 Task: Add a signature Michael Brown containing Have a great National Thank a Mail Carrier Day, Michael Brown to email address softage.6@softage.net and add a folder Insurance renewals
Action: Mouse moved to (108, 92)
Screenshot: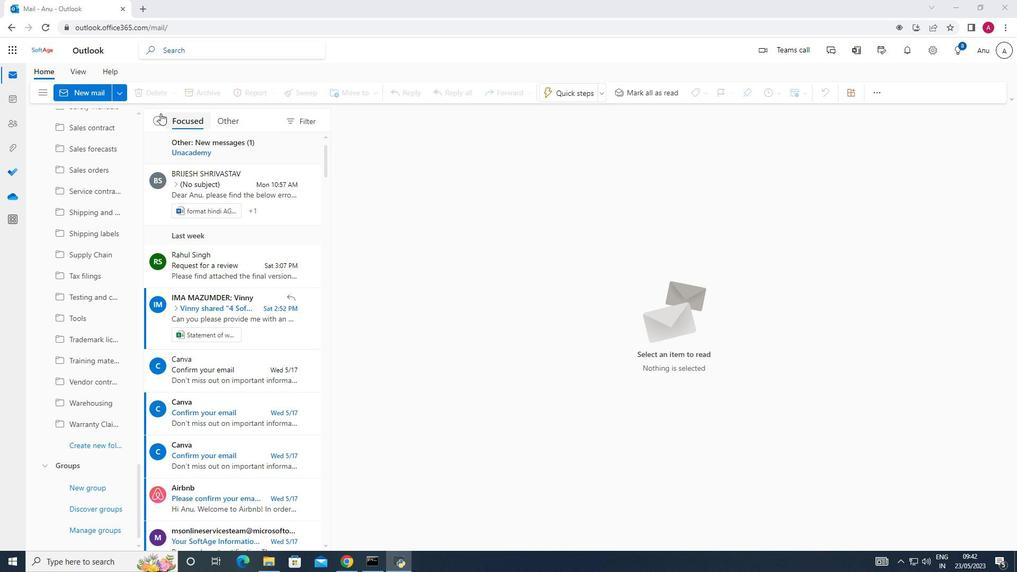 
Action: Mouse pressed left at (108, 92)
Screenshot: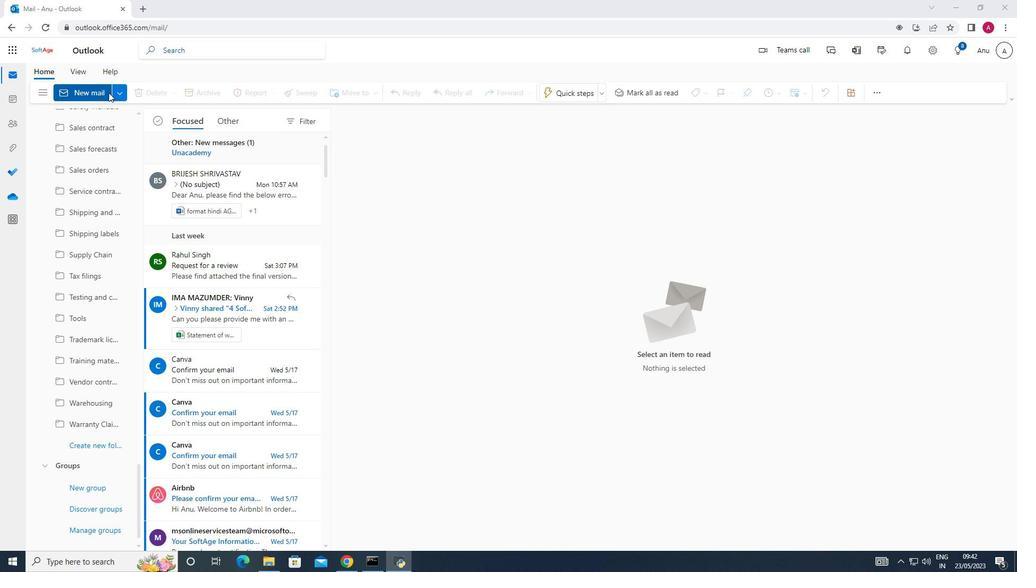 
Action: Mouse moved to (724, 92)
Screenshot: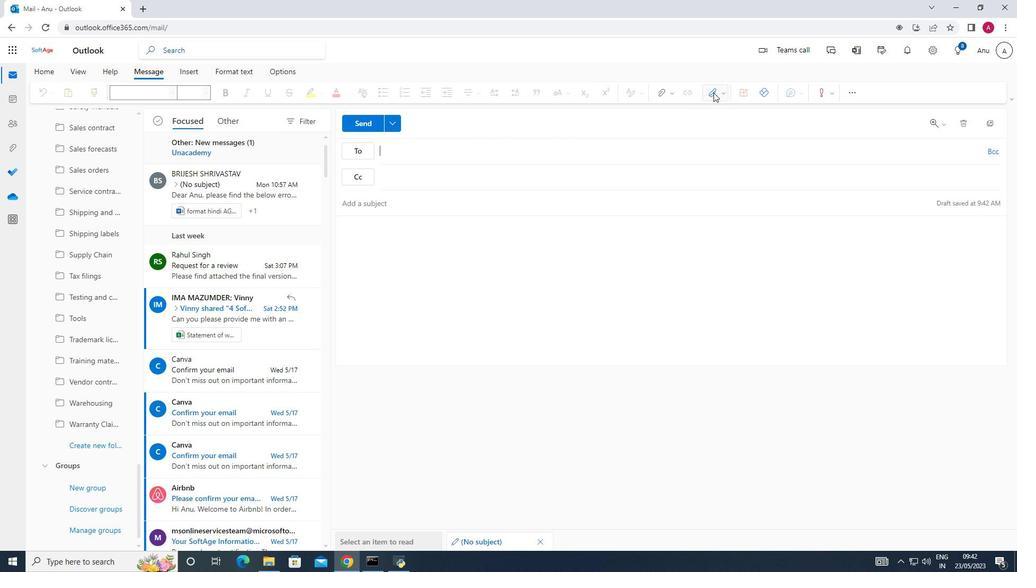 
Action: Mouse pressed left at (724, 92)
Screenshot: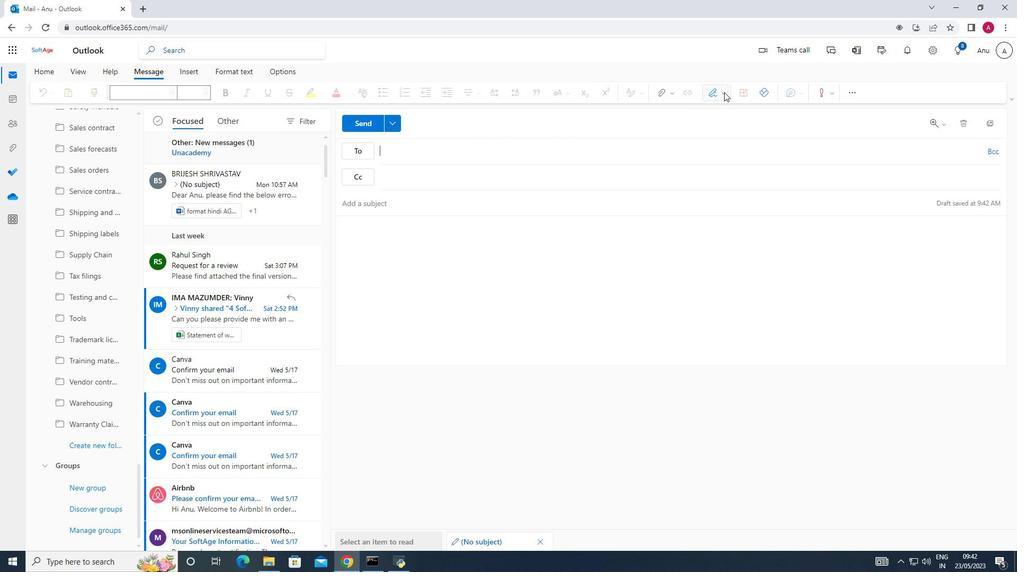 
Action: Mouse moved to (703, 140)
Screenshot: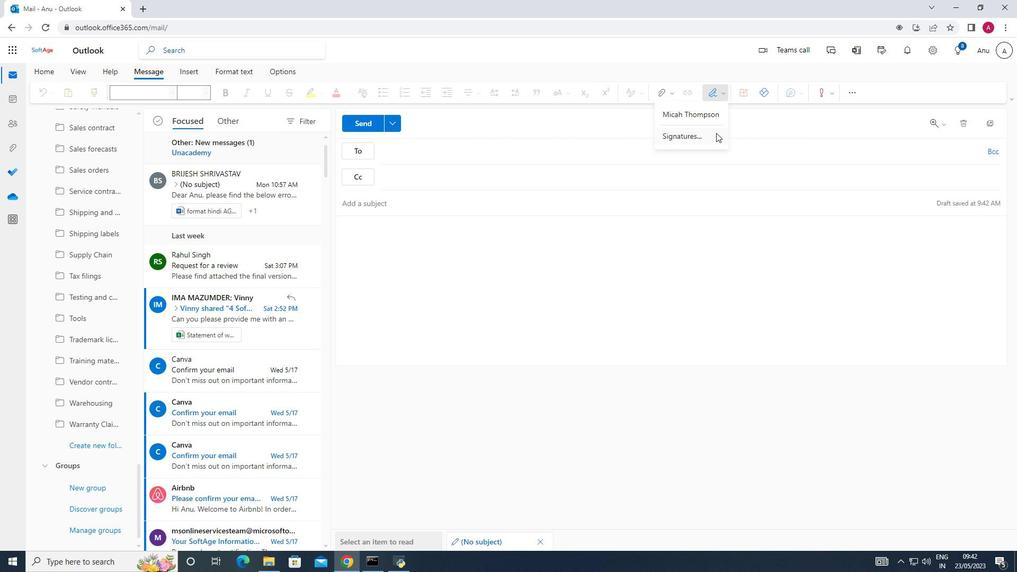 
Action: Mouse pressed left at (703, 140)
Screenshot: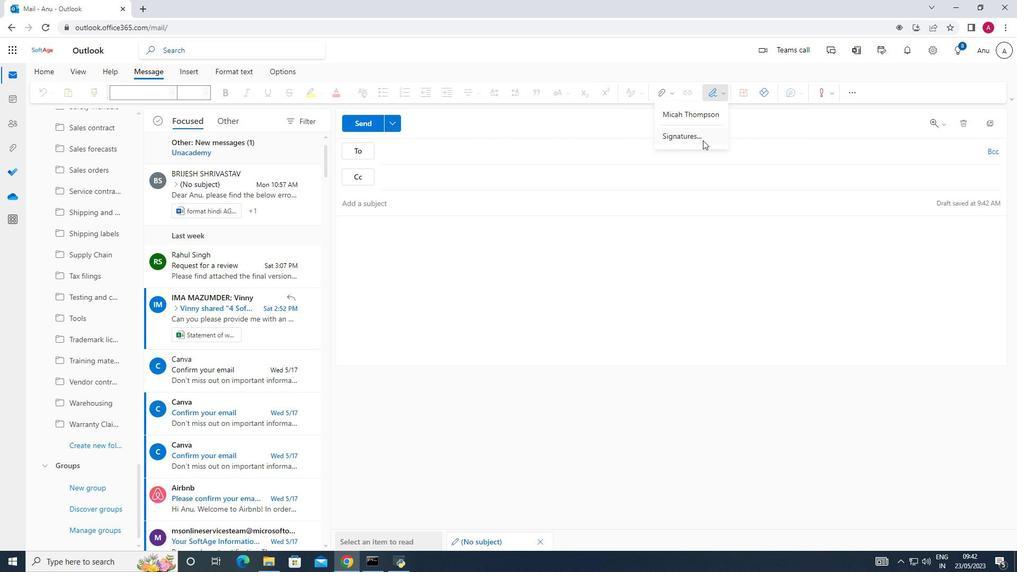 
Action: Mouse moved to (716, 176)
Screenshot: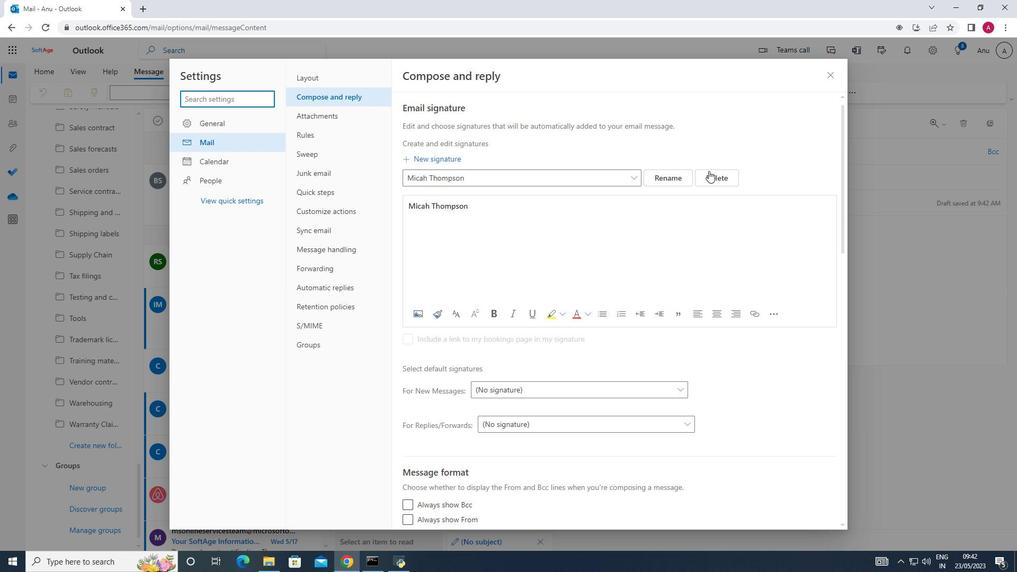 
Action: Mouse pressed left at (716, 176)
Screenshot: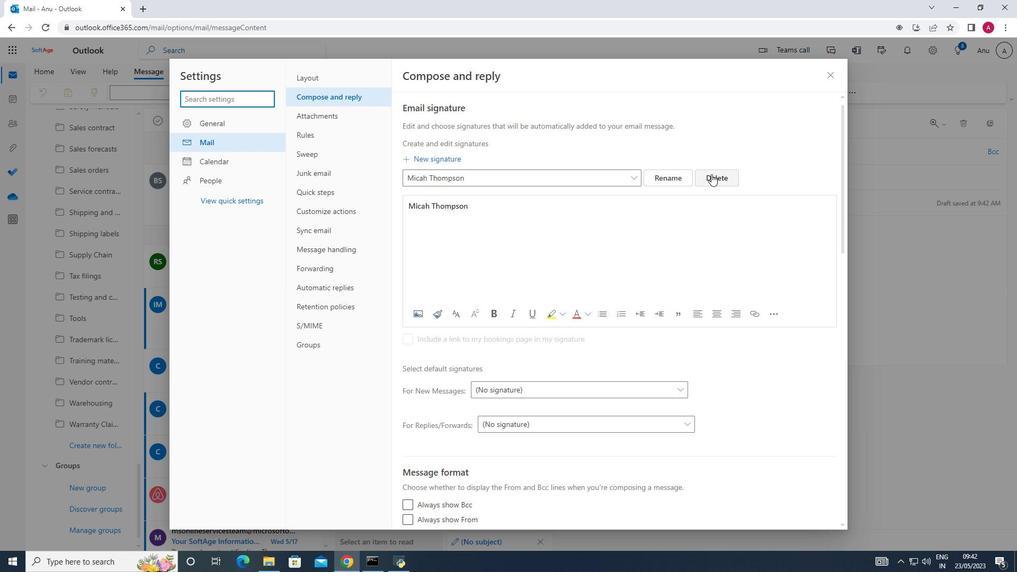 
Action: Mouse moved to (449, 181)
Screenshot: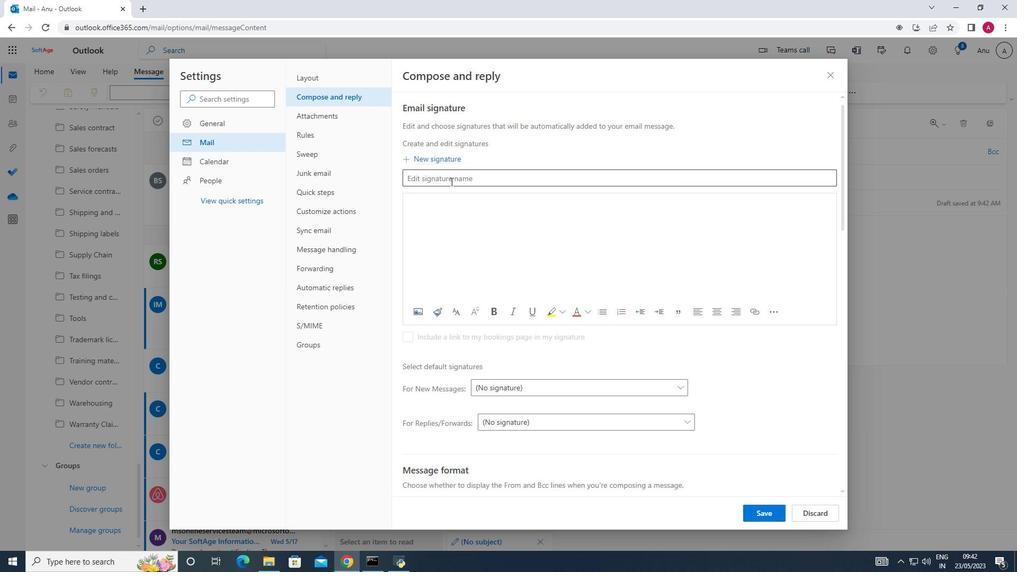 
Action: Mouse pressed left at (449, 181)
Screenshot: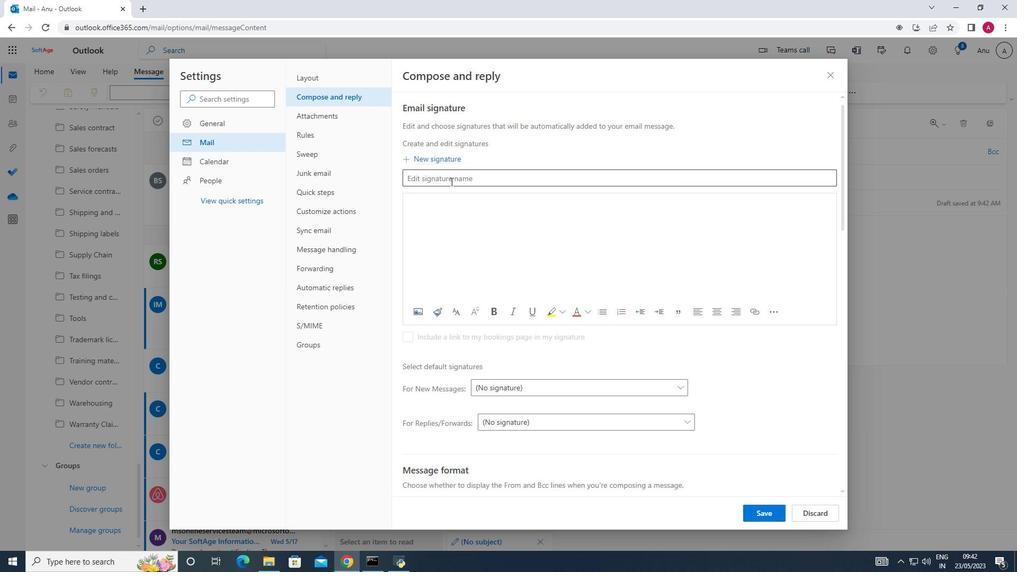 
Action: Key pressed <Key.shift_r>Michael<Key.space><Key.shift_r><Key.shift_r><Key.shift_r><Key.shift_r><Key.shift_r><Key.shift_r><Key.shift_r>Brown
Screenshot: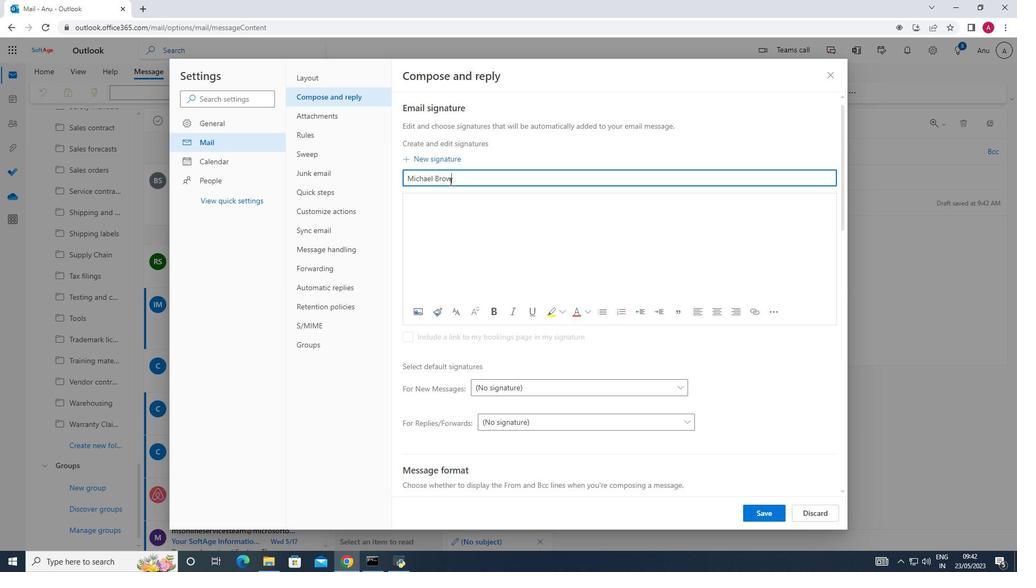 
Action: Mouse moved to (409, 205)
Screenshot: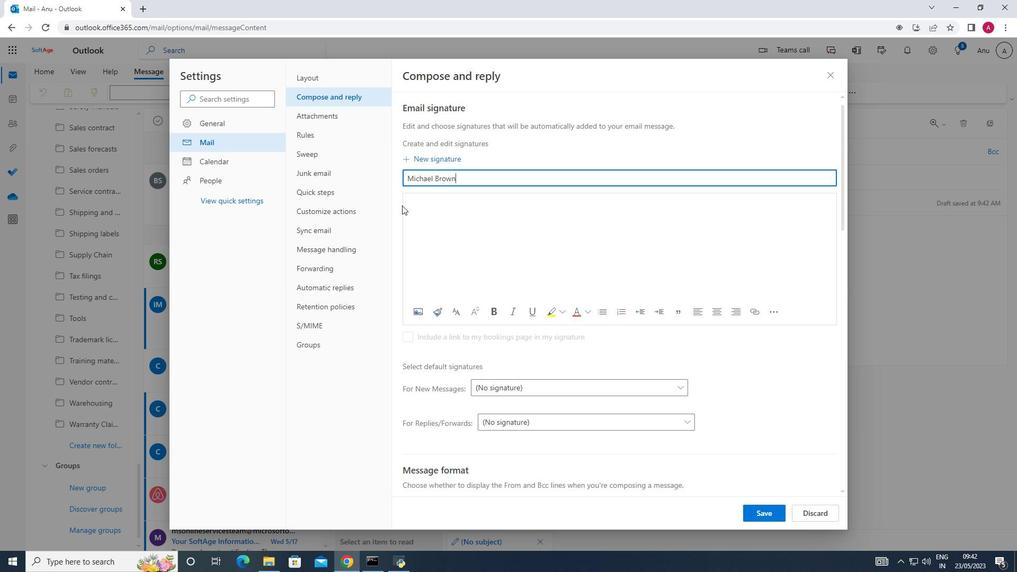 
Action: Mouse pressed left at (409, 205)
Screenshot: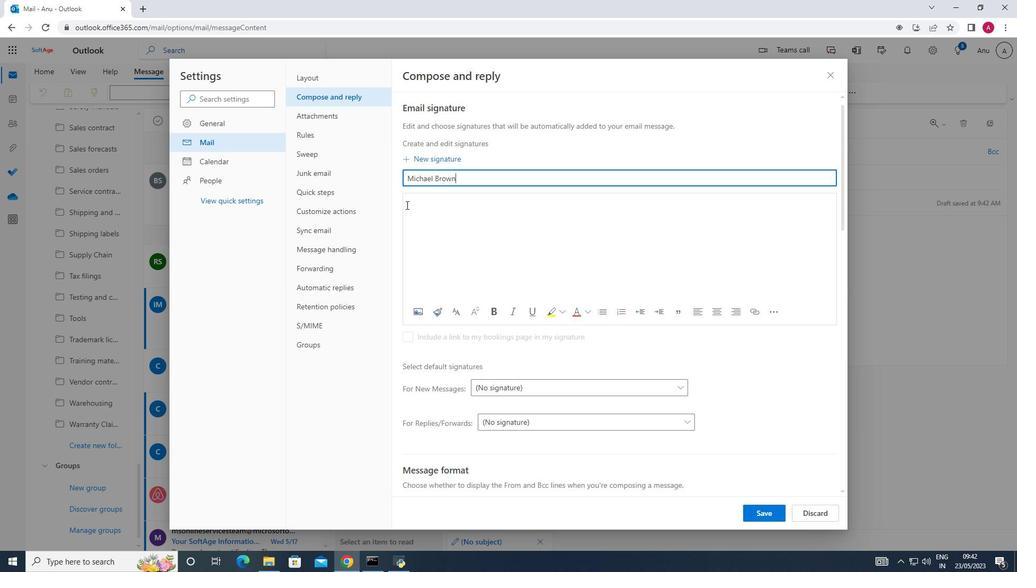 
Action: Key pressed <Key.shift_r>Michael<Key.space><Key.shift_r><Key.shift_r><Key.shift_r><Key.shift_r><Key.shift_r><Key.shift_r><Key.shift_r><Key.shift_r><Key.shift_r><Key.shift_r><Key.shift_r><Key.shift_r><Key.shift_r><Key.shift_r><Key.shift_r>Brown
Screenshot: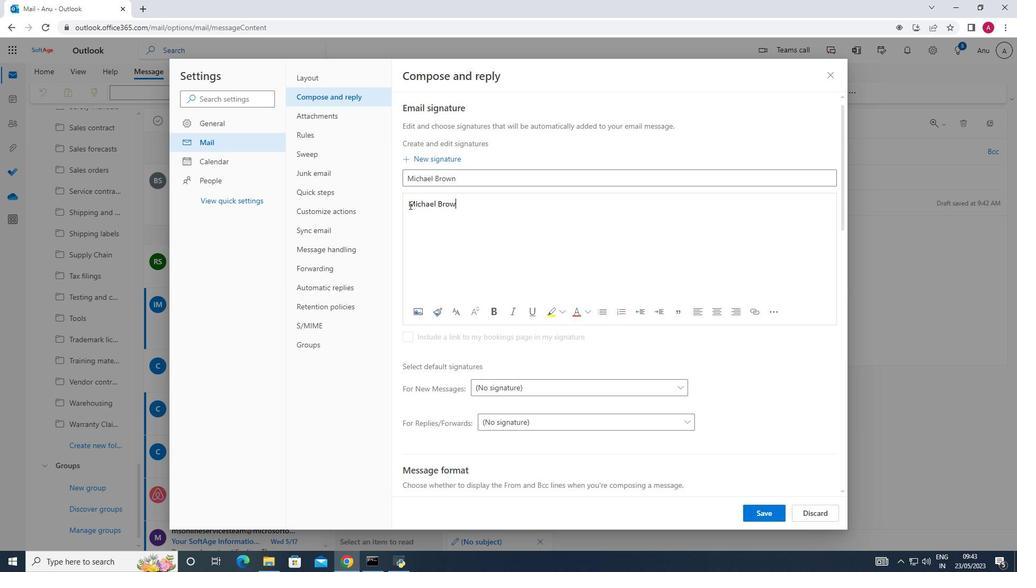 
Action: Mouse moved to (771, 514)
Screenshot: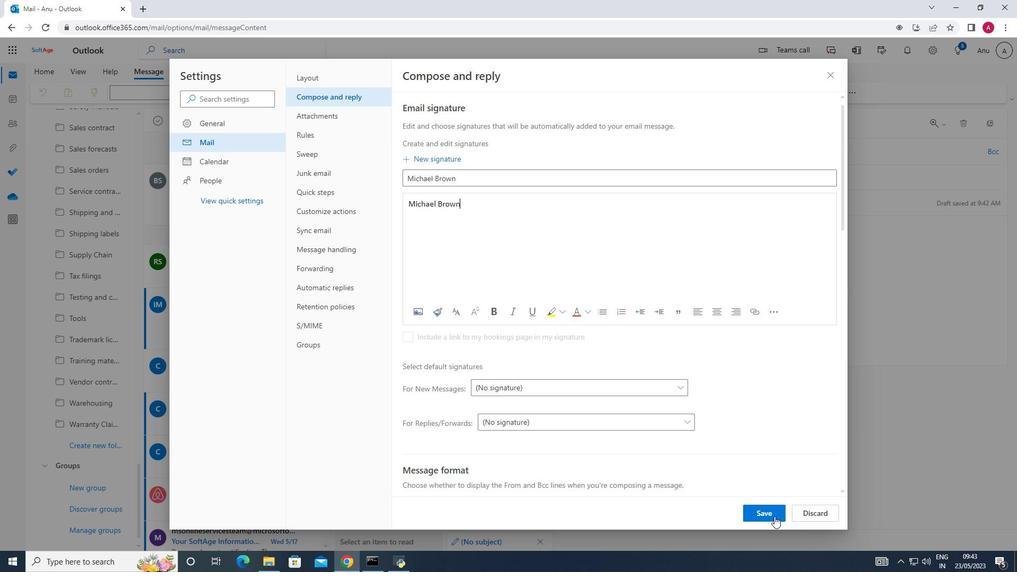
Action: Mouse pressed left at (771, 514)
Screenshot: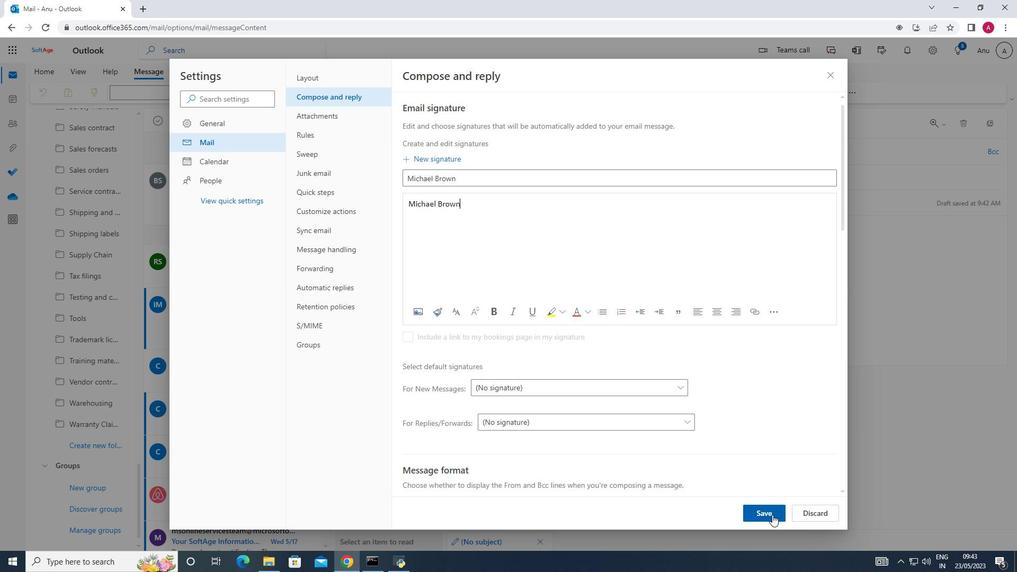 
Action: Mouse moved to (834, 67)
Screenshot: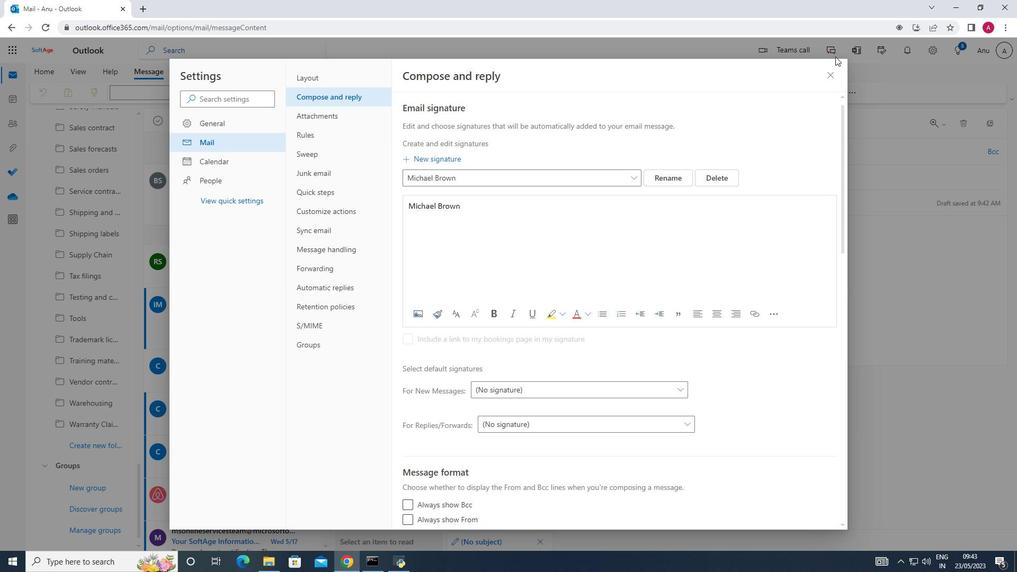 
Action: Mouse pressed left at (834, 67)
Screenshot: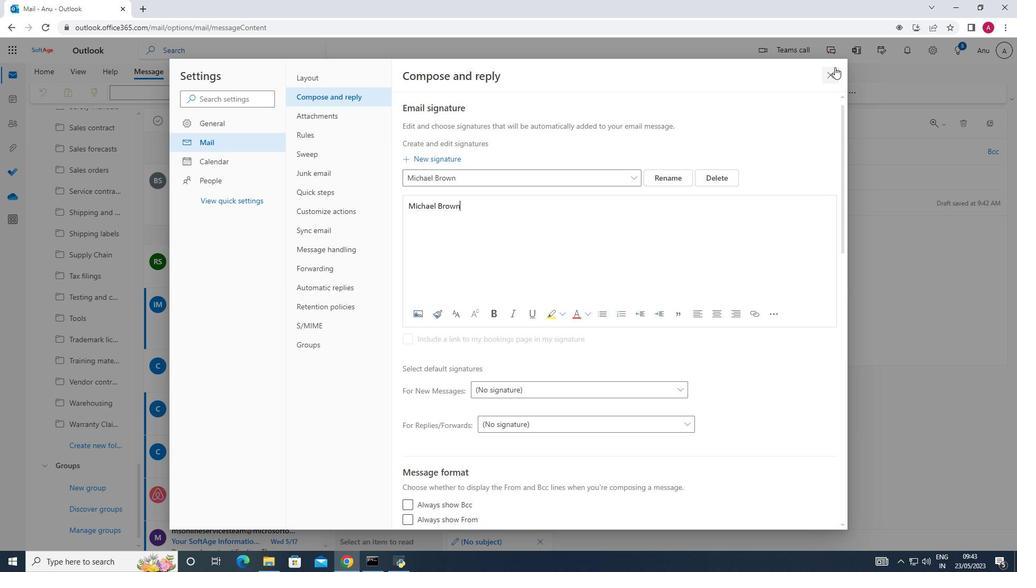
Action: Mouse moved to (720, 95)
Screenshot: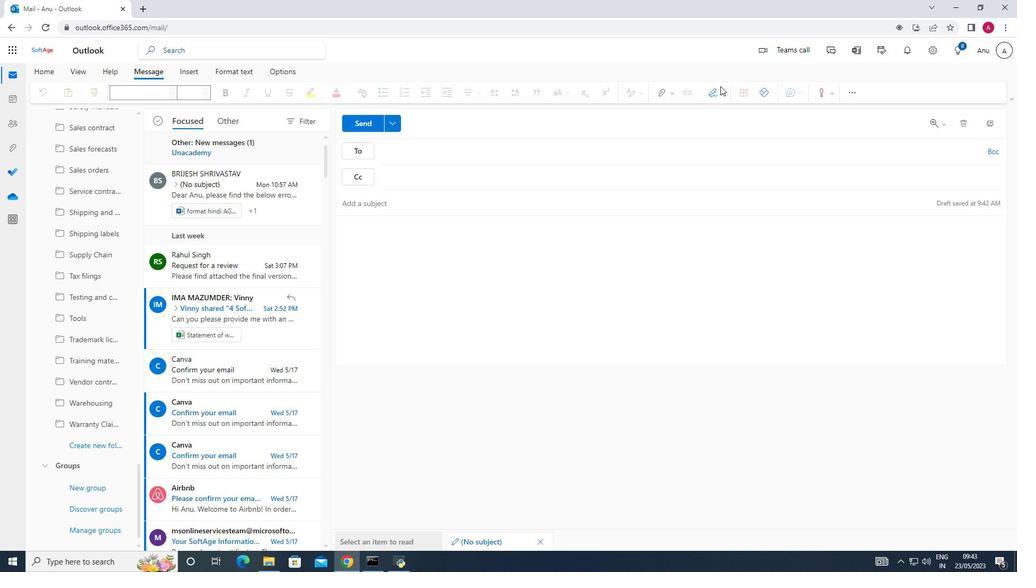 
Action: Mouse pressed left at (720, 95)
Screenshot: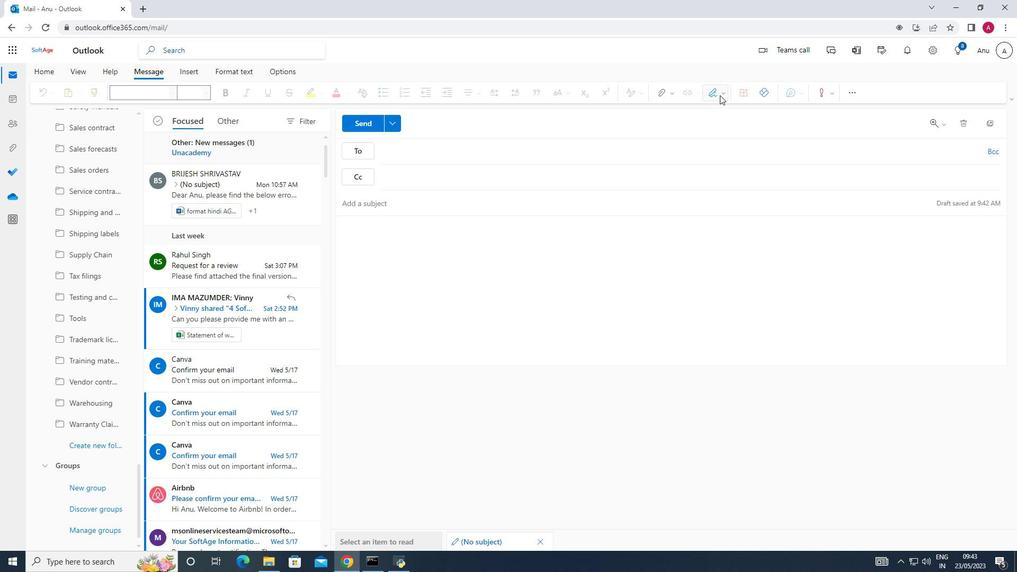 
Action: Mouse moved to (708, 114)
Screenshot: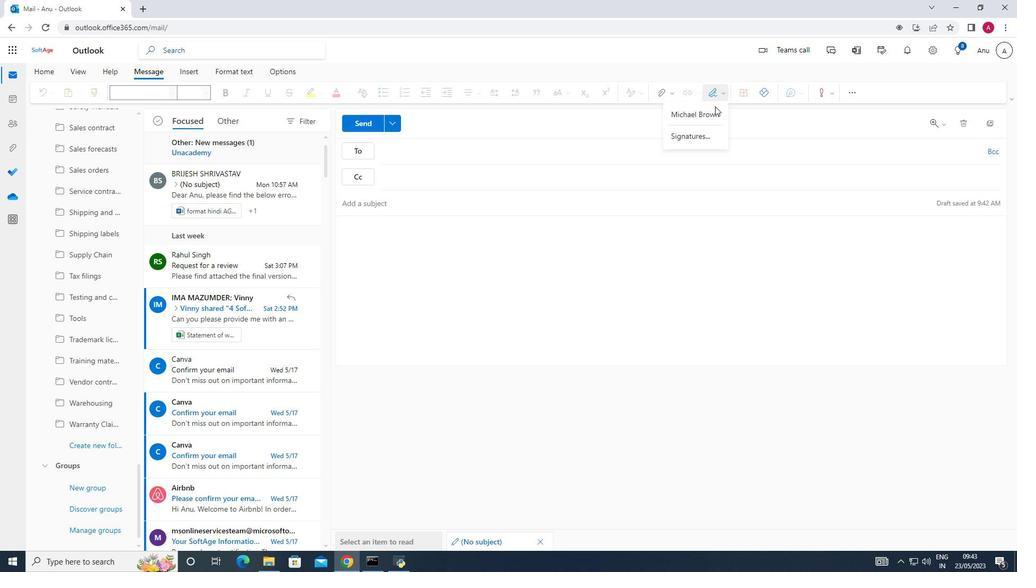 
Action: Mouse pressed left at (708, 114)
Screenshot: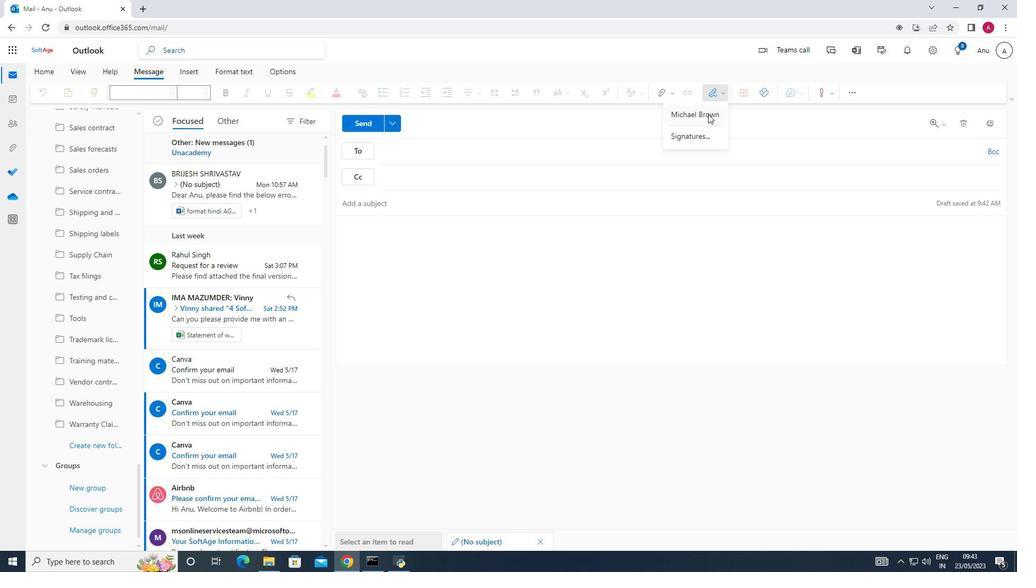 
Action: Mouse moved to (701, 118)
Screenshot: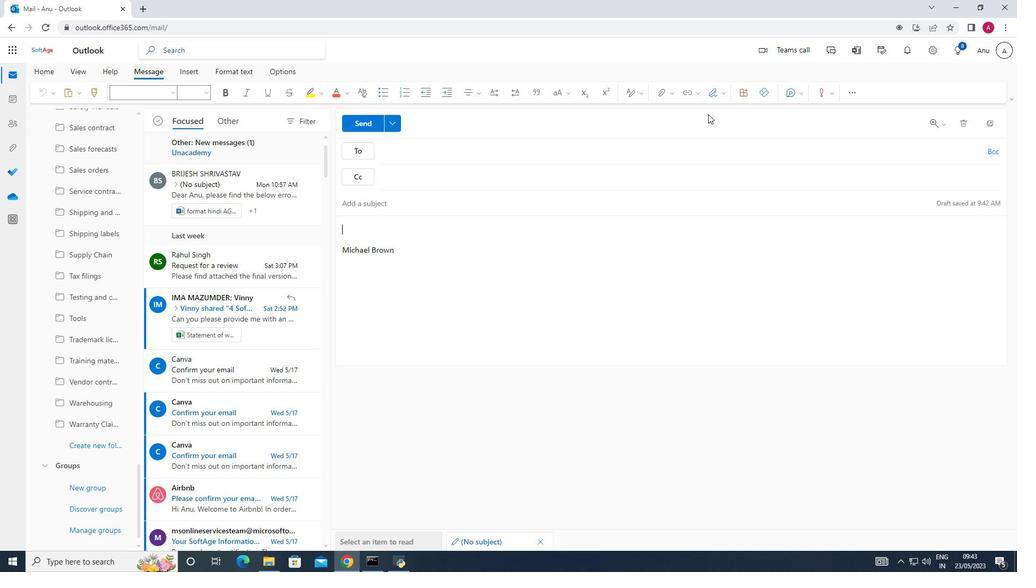 
Action: Key pressed <Key.shift>Have<Key.space>a<Key.space>great<Key.space><Key.shift>Nar<Key.backspace>tional<Key.space><Key.shift>Thanks<Key.space>a<Key.space><Key.shift_r>Mail<Key.space><Key.shift><Key.shift><Key.shift><Key.shift><Key.shift><Key.shift><Key.shift><Key.shift><Key.shift><Key.shift>Carrier<Key.space><Key.shift>Day.
Screenshot: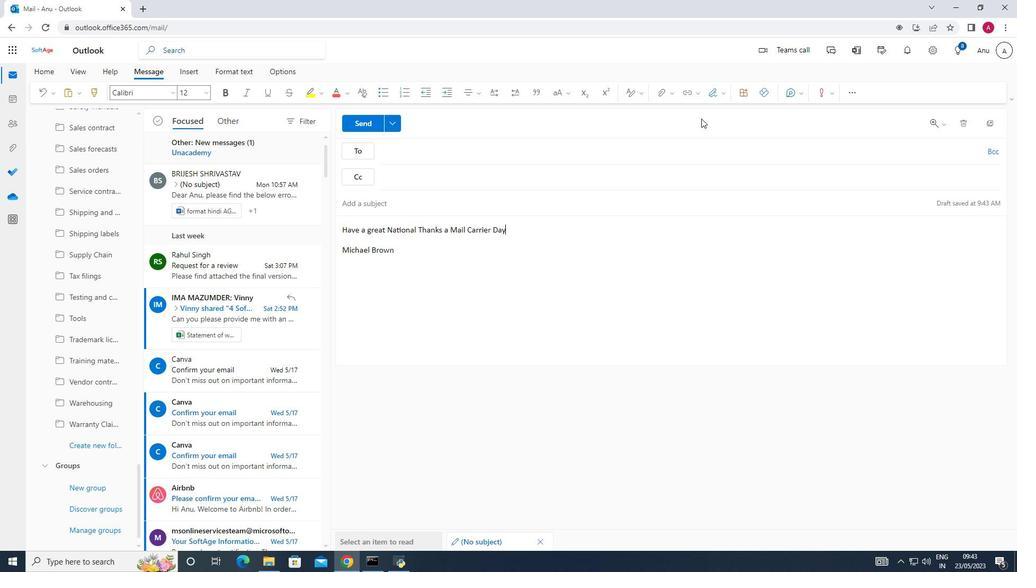 
Action: Mouse moved to (394, 154)
Screenshot: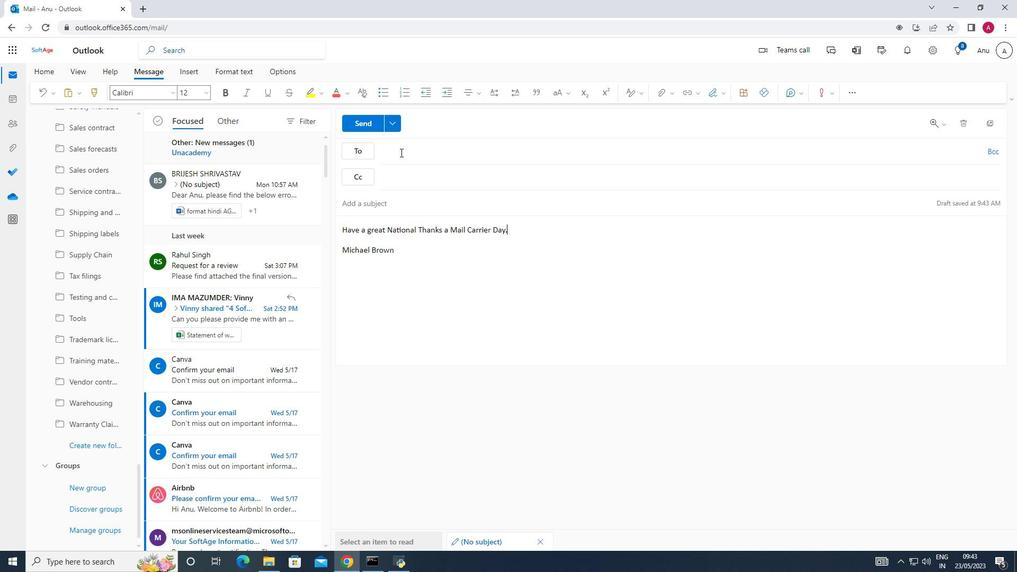 
Action: Mouse pressed left at (394, 154)
Screenshot: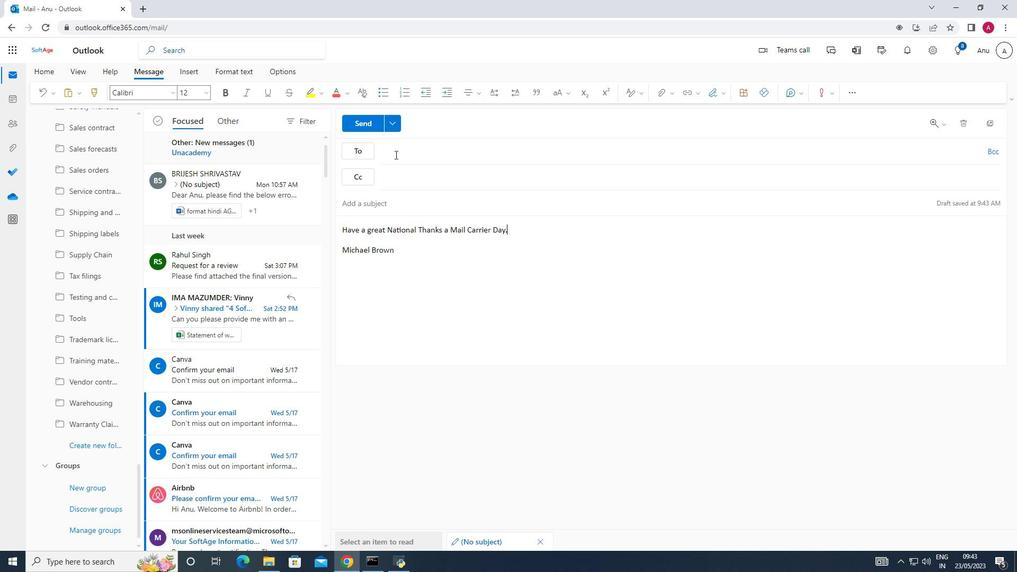 
Action: Key pressed softage
Screenshot: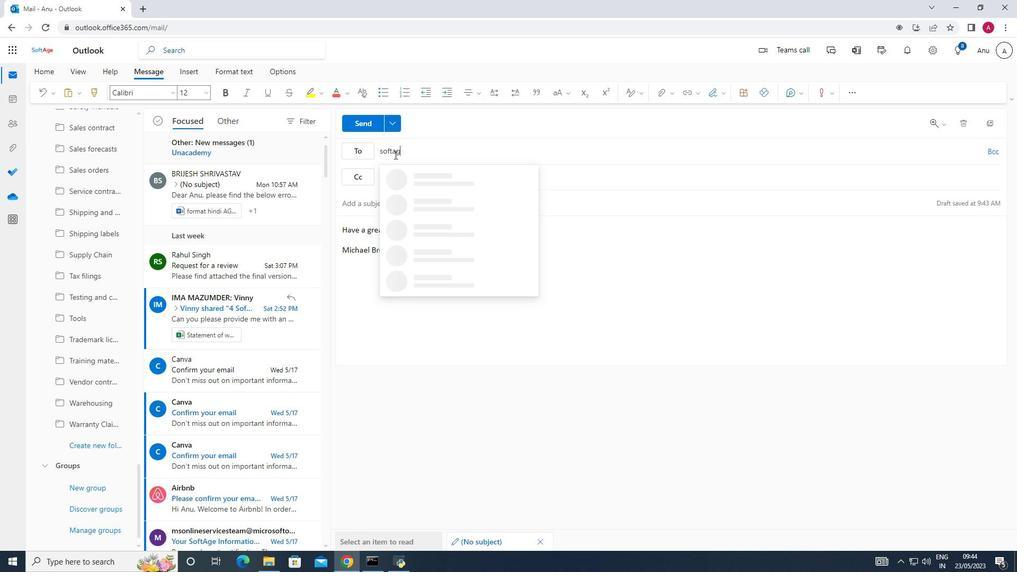 
Action: Mouse moved to (445, 172)
Screenshot: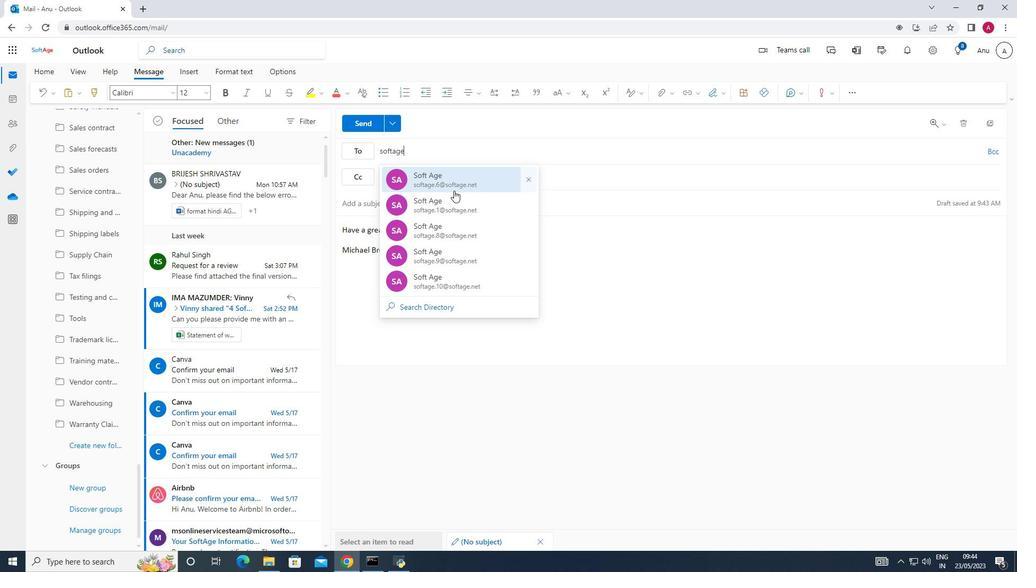 
Action: Mouse pressed left at (445, 172)
Screenshot: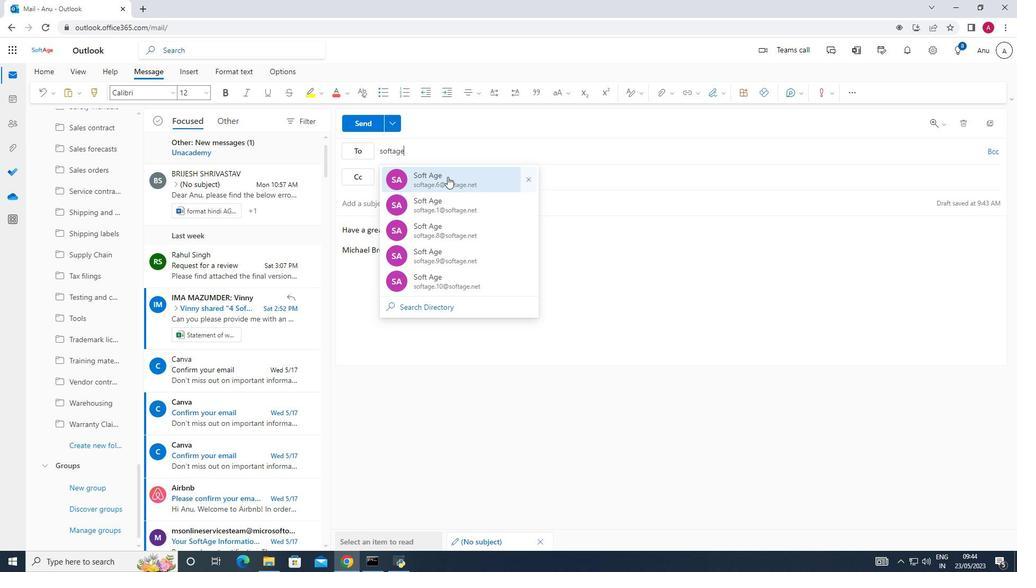 
Action: Mouse moved to (83, 441)
Screenshot: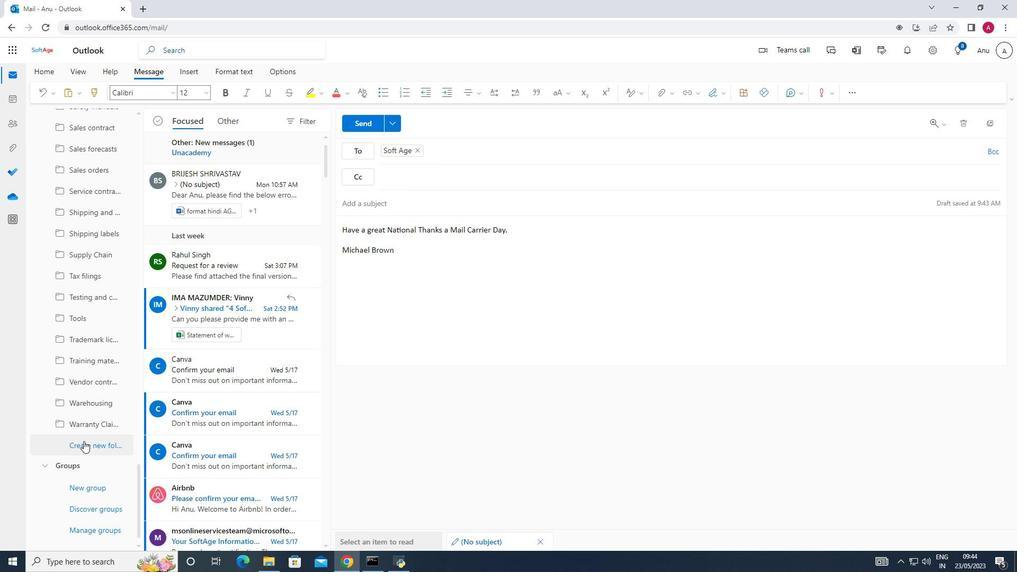 
Action: Mouse pressed left at (83, 441)
Screenshot: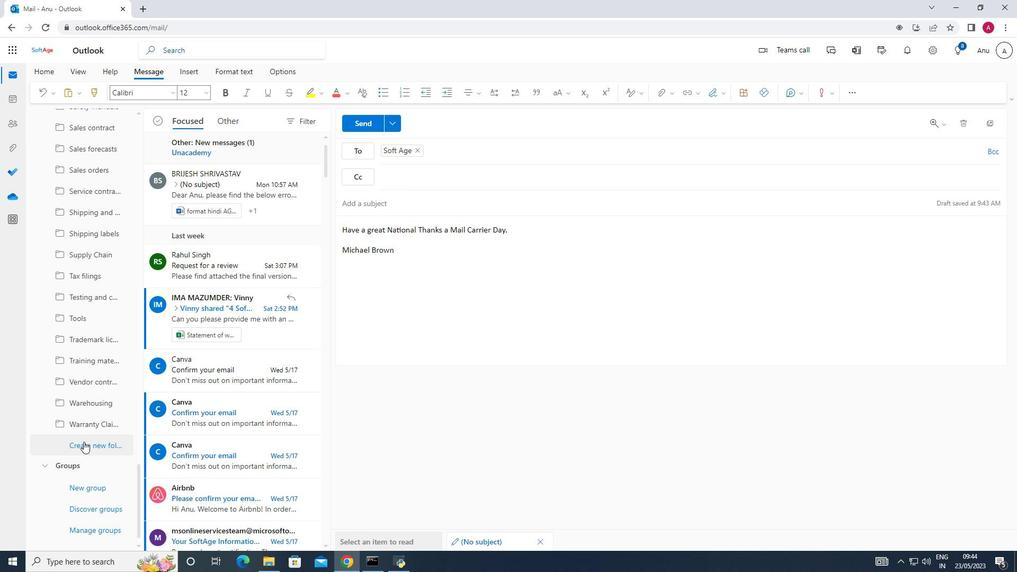 
Action: Key pressed <Key.shift>Insurance<Key.space>renewals
Screenshot: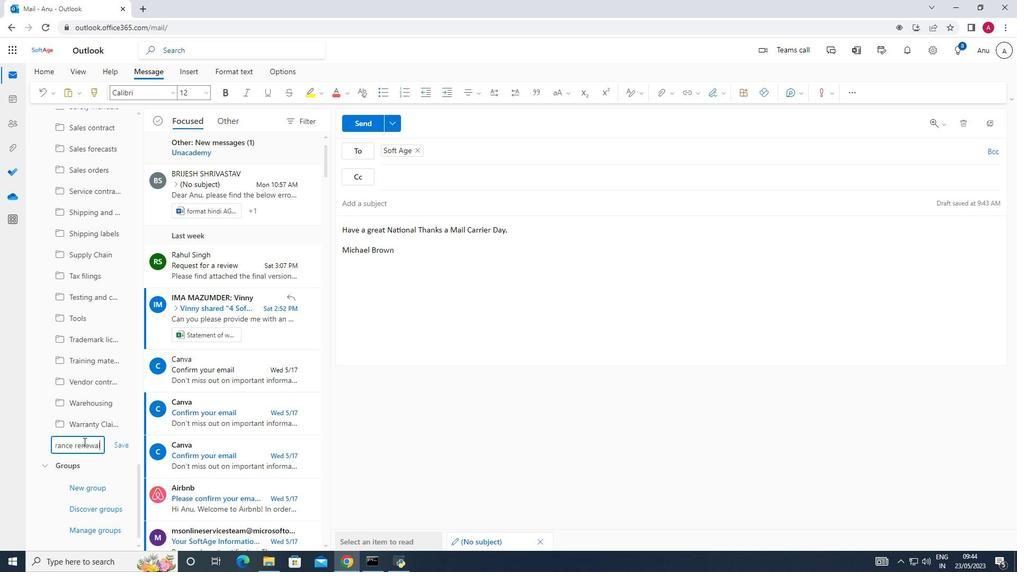 
Action: Mouse moved to (118, 447)
Screenshot: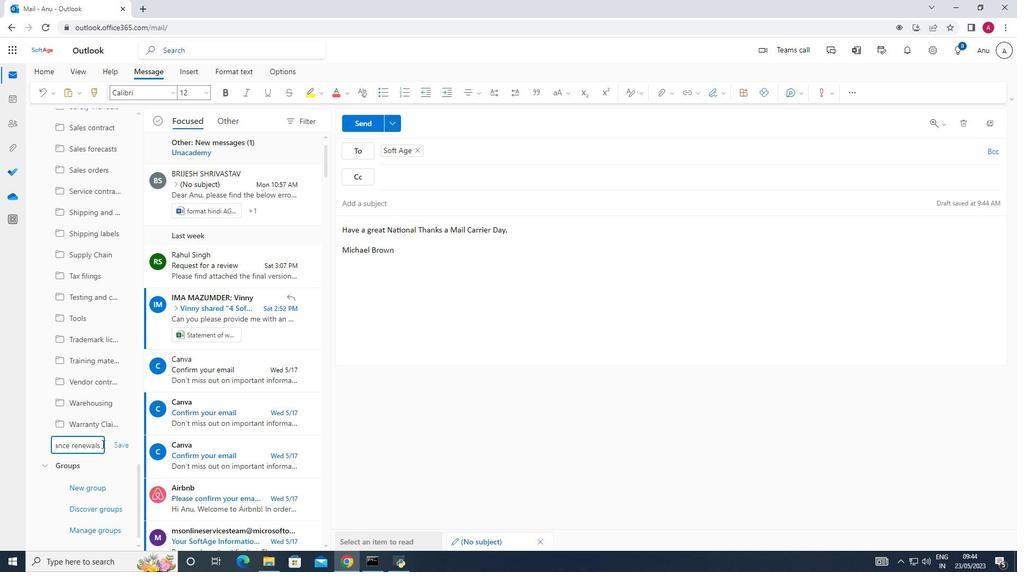 
Action: Mouse pressed left at (118, 447)
Screenshot: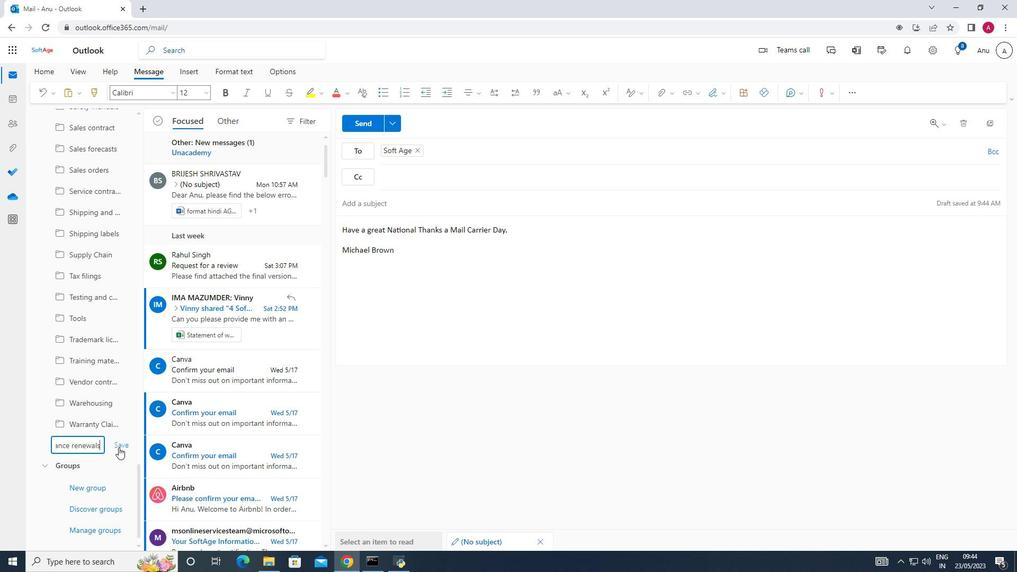 
Action: Mouse moved to (365, 118)
Screenshot: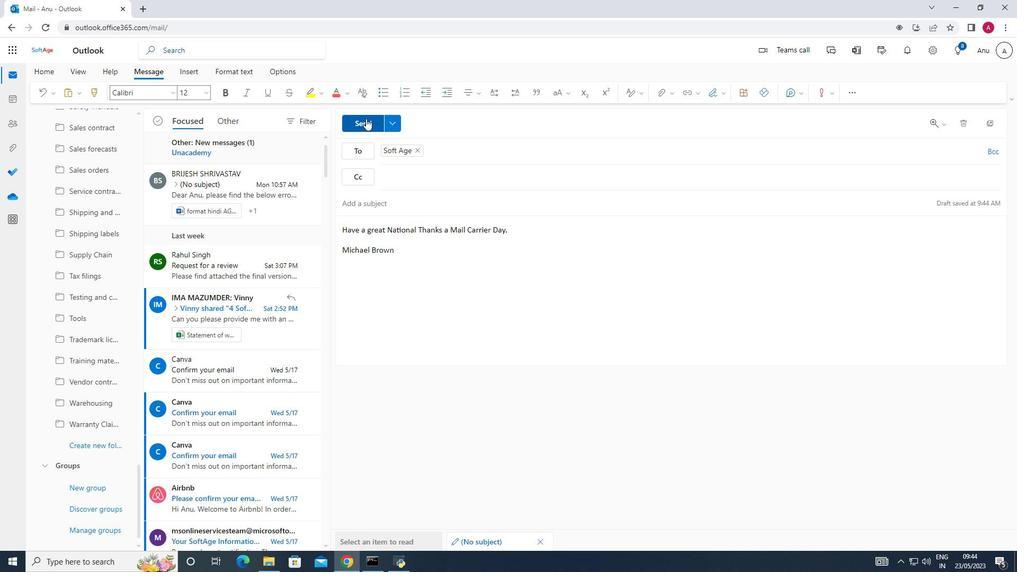 
Action: Mouse pressed left at (365, 118)
Screenshot: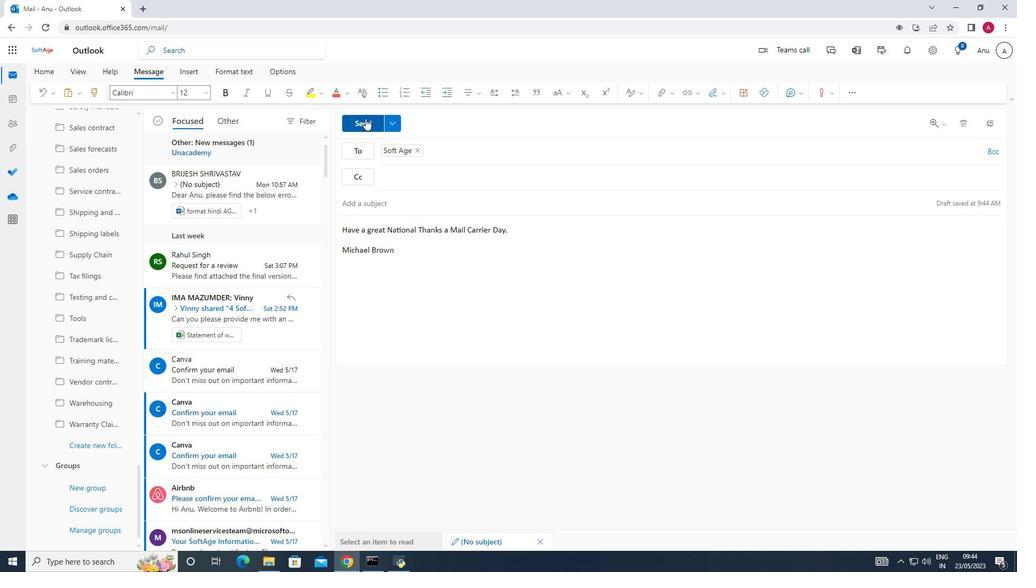 
Action: Mouse moved to (518, 324)
Screenshot: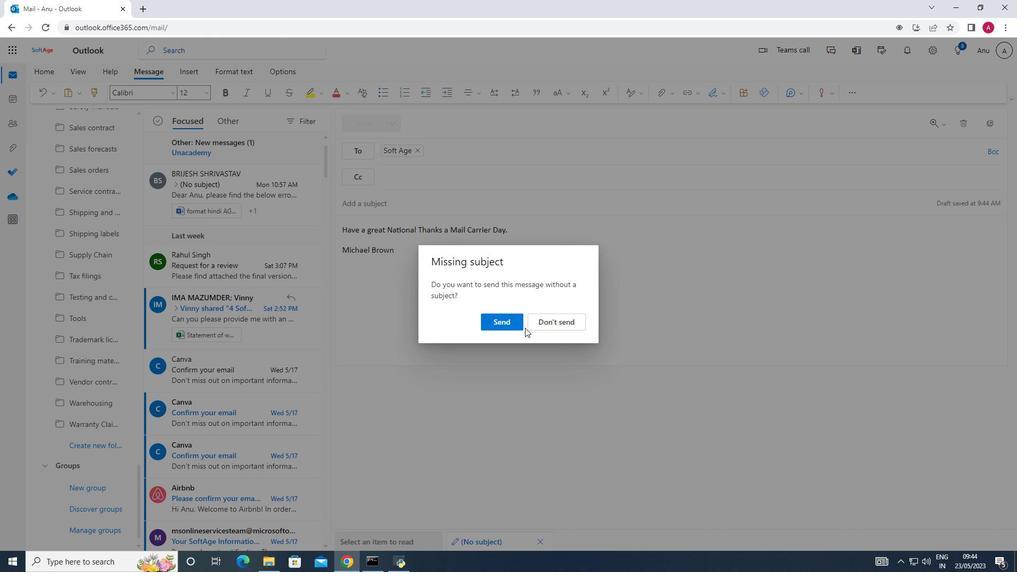 
Action: Mouse pressed left at (518, 324)
Screenshot: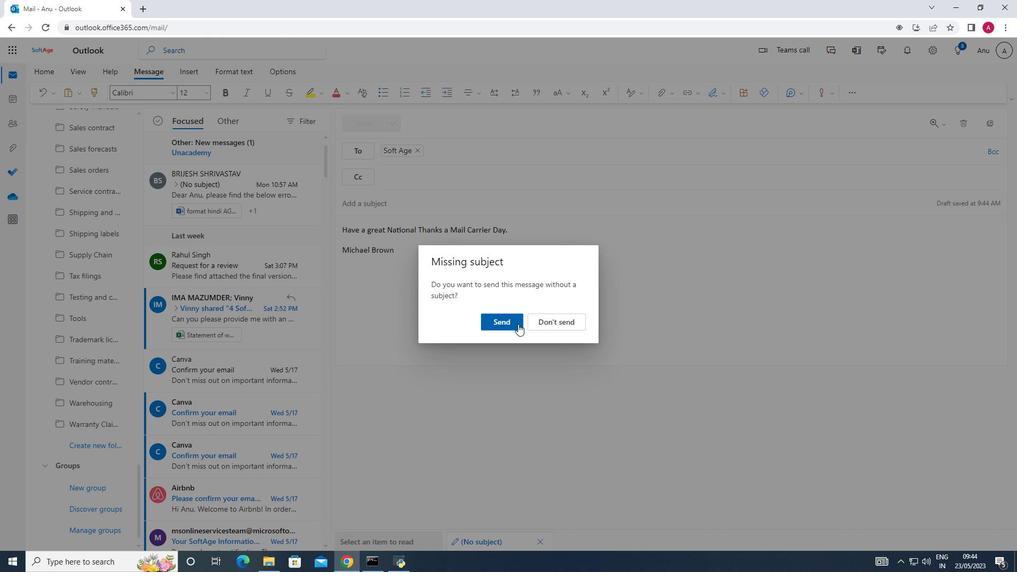 
Action: Mouse moved to (518, 315)
Screenshot: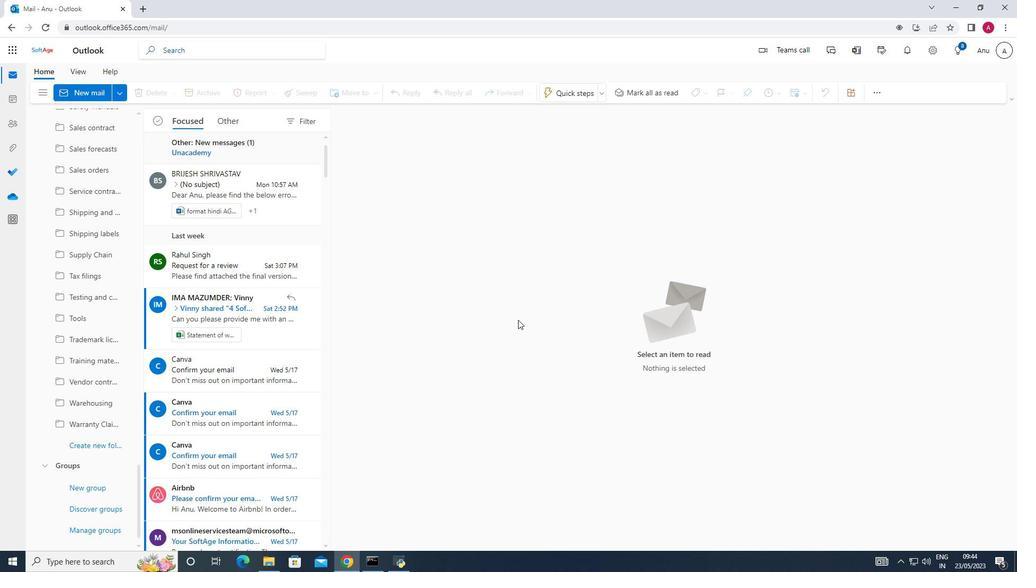 
